 Task: Look for products in the category "Chocolate & Candy" from the brand "Sprouts".
Action: Mouse moved to (22, 74)
Screenshot: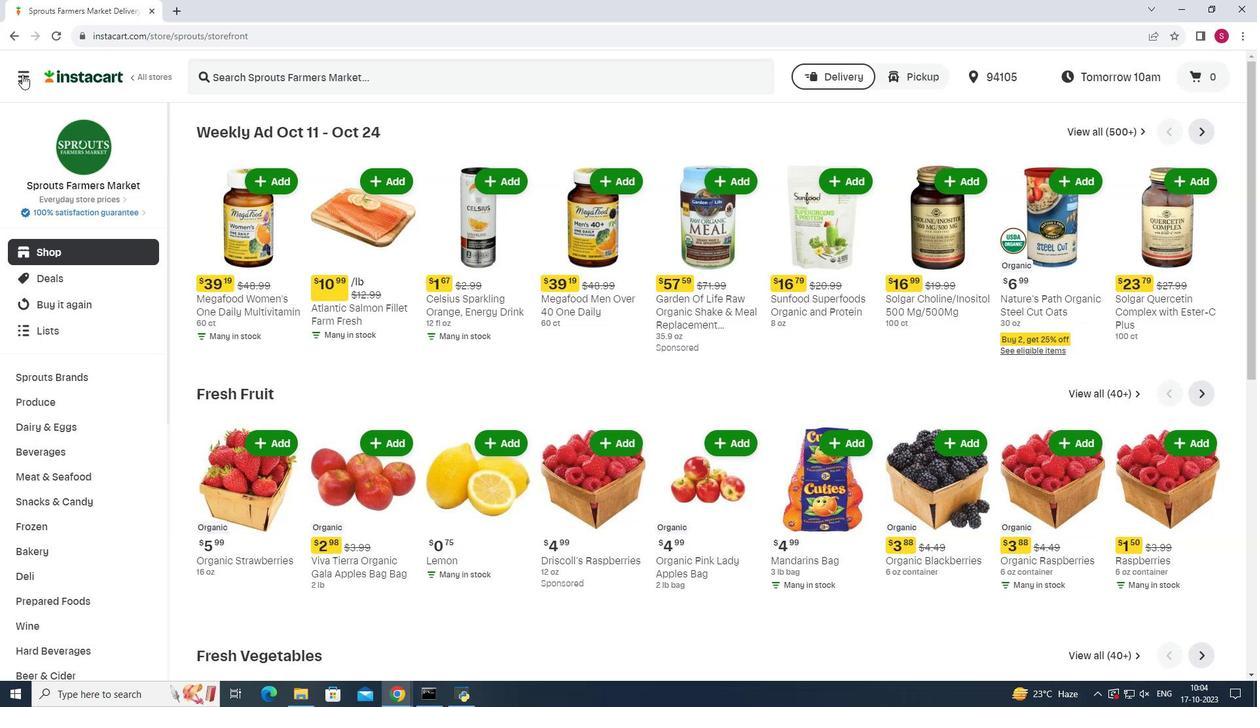 
Action: Mouse pressed left at (22, 74)
Screenshot: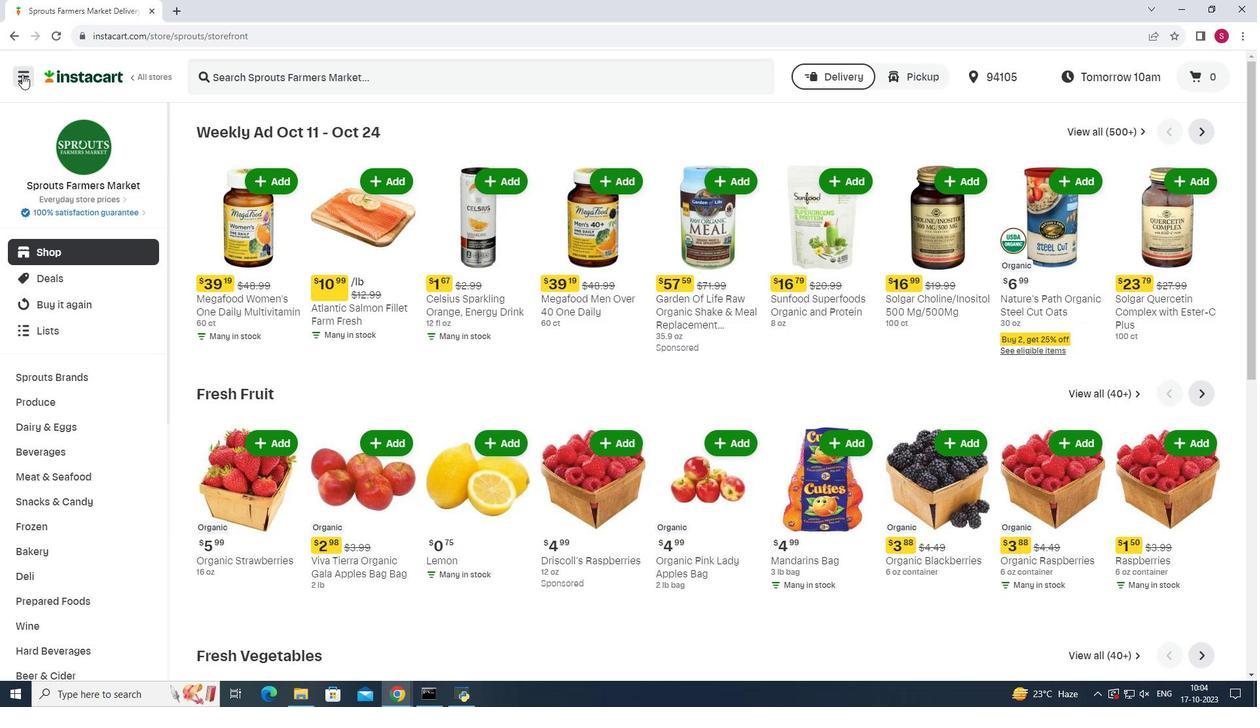 
Action: Mouse moved to (96, 346)
Screenshot: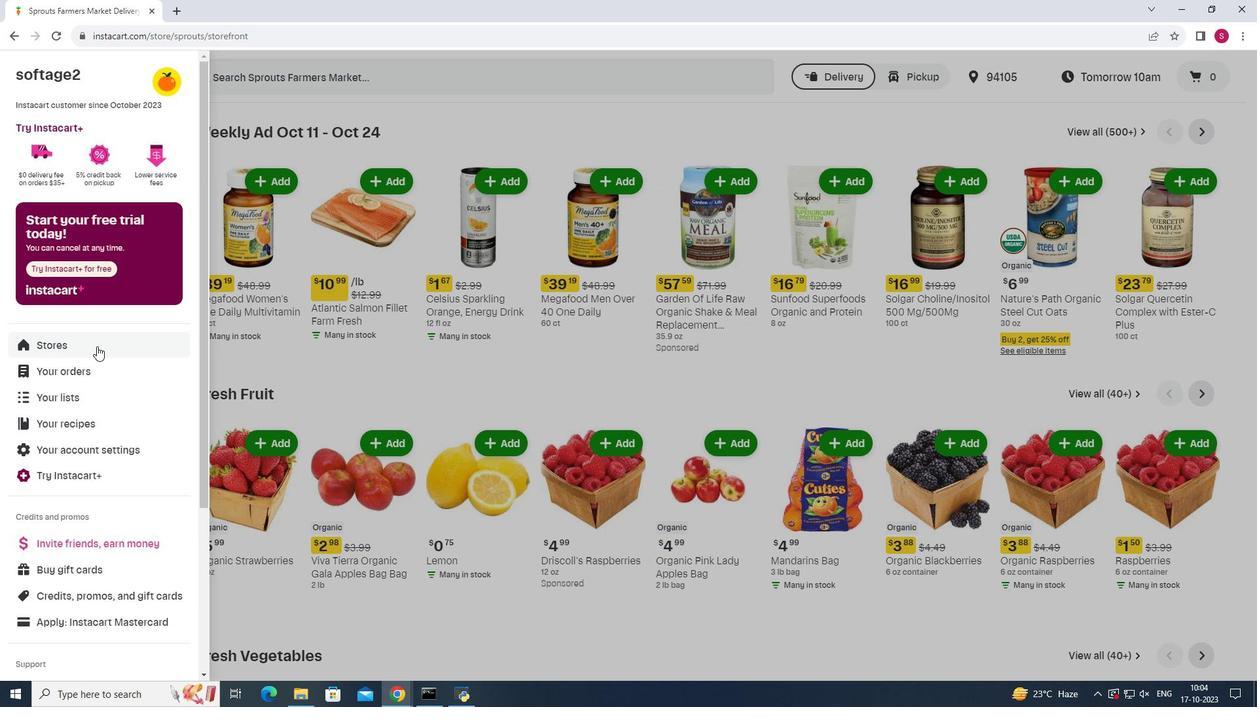 
Action: Mouse pressed left at (96, 346)
Screenshot: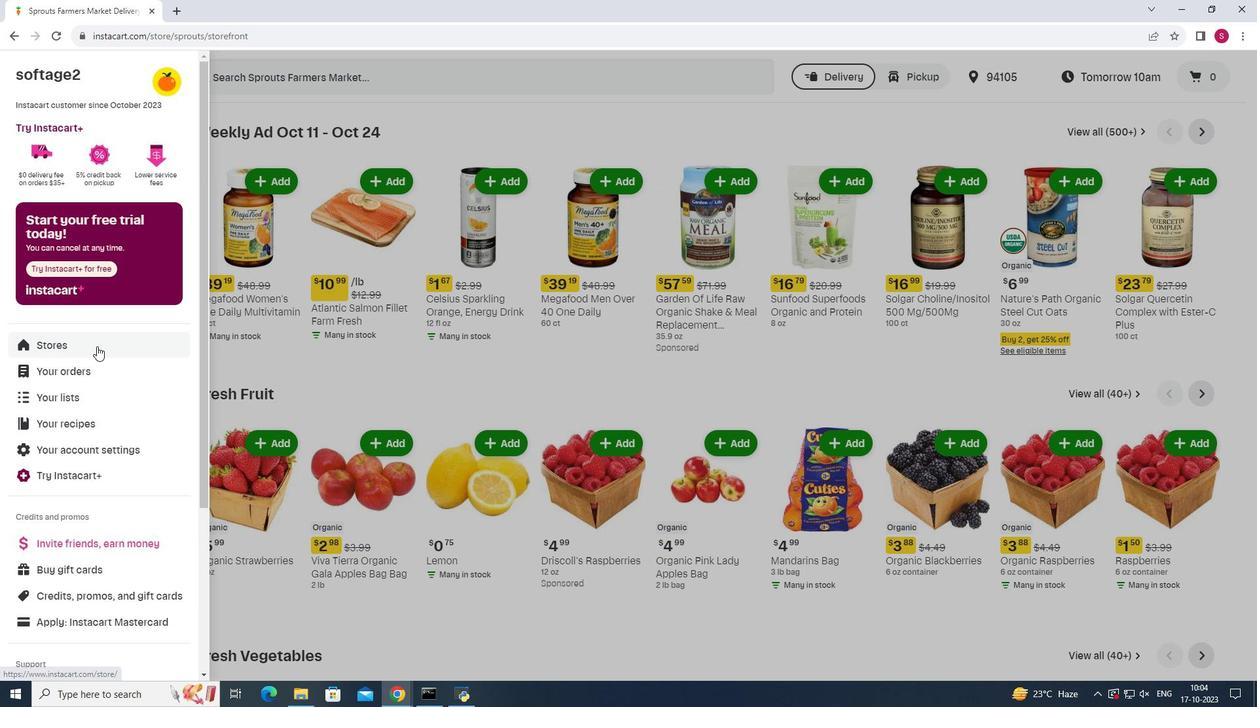 
Action: Mouse moved to (296, 119)
Screenshot: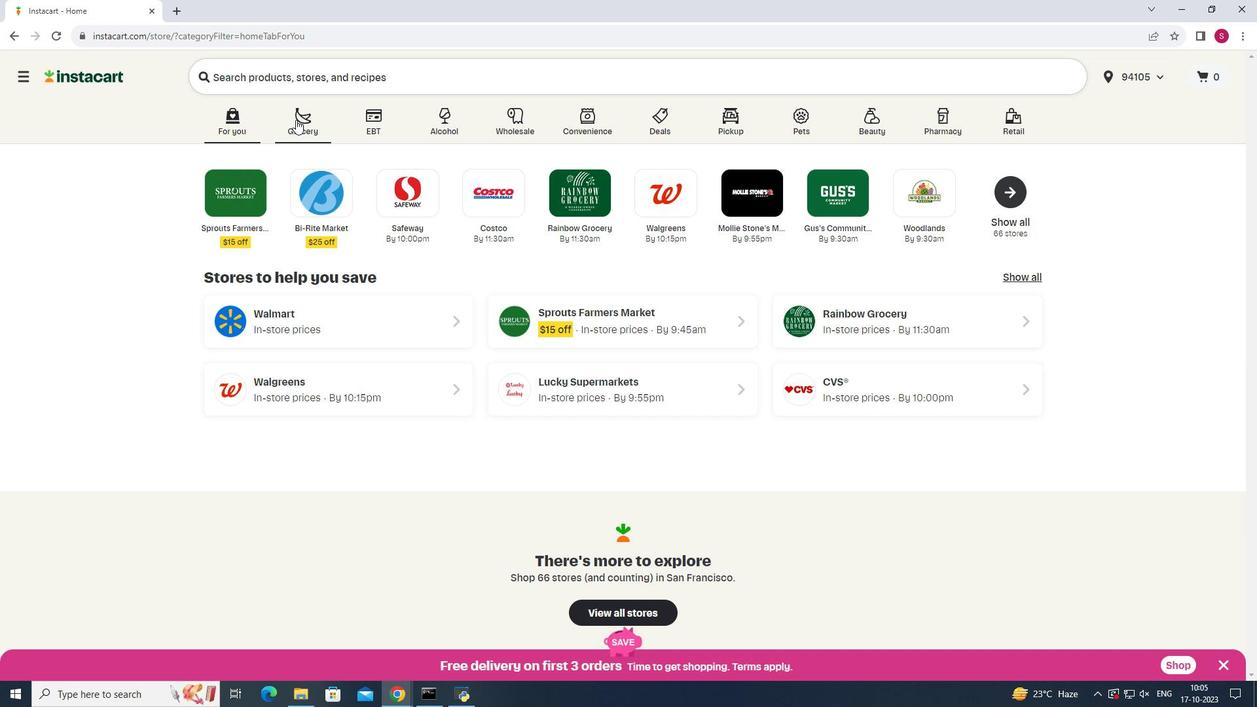 
Action: Mouse pressed left at (296, 119)
Screenshot: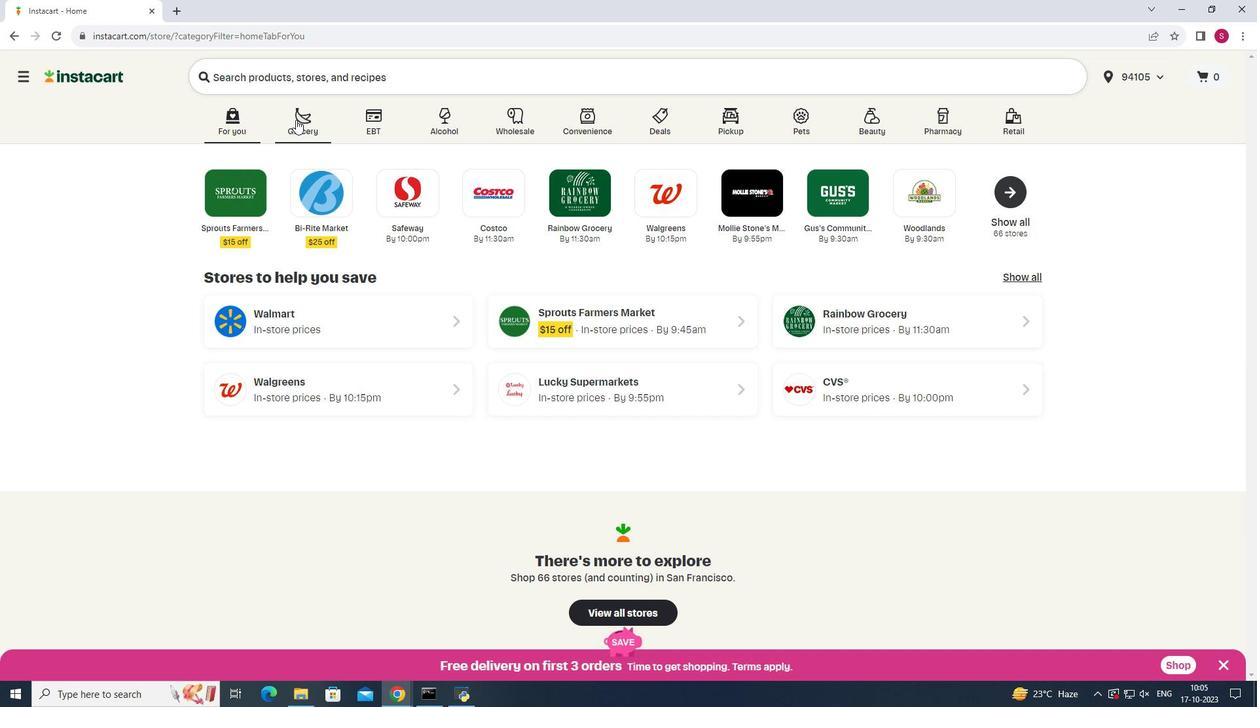 
Action: Mouse moved to (878, 176)
Screenshot: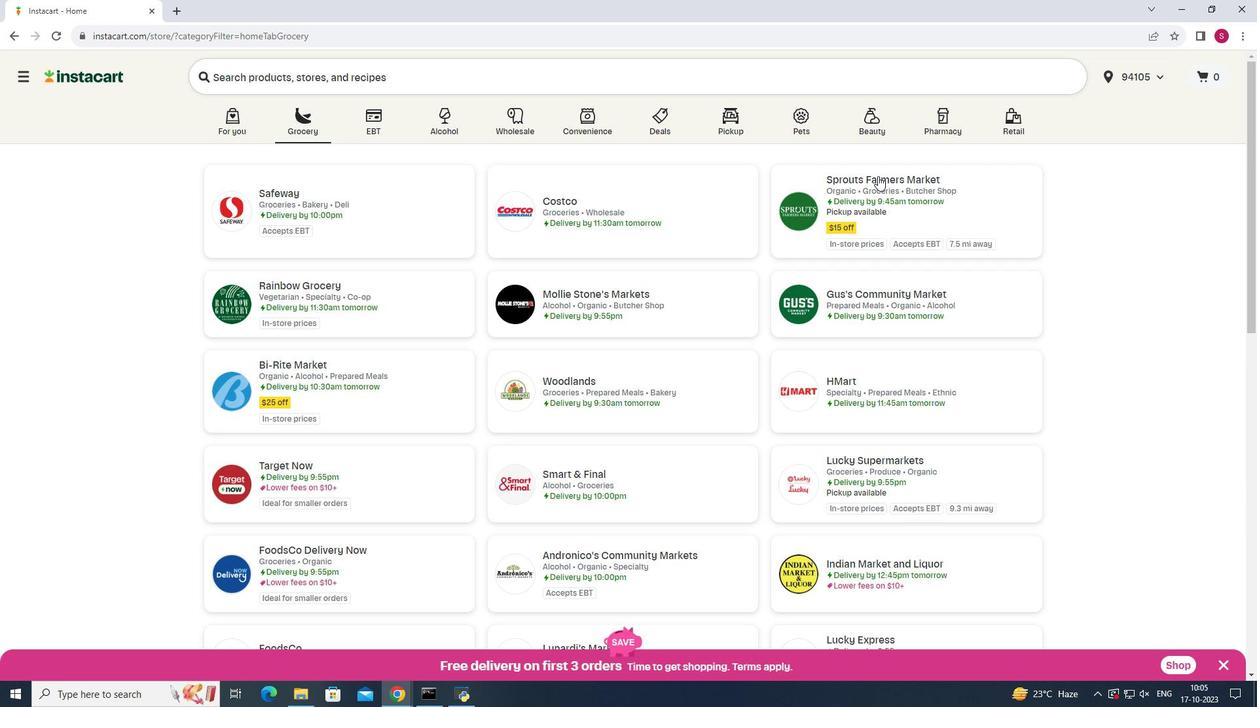 
Action: Mouse pressed left at (878, 176)
Screenshot: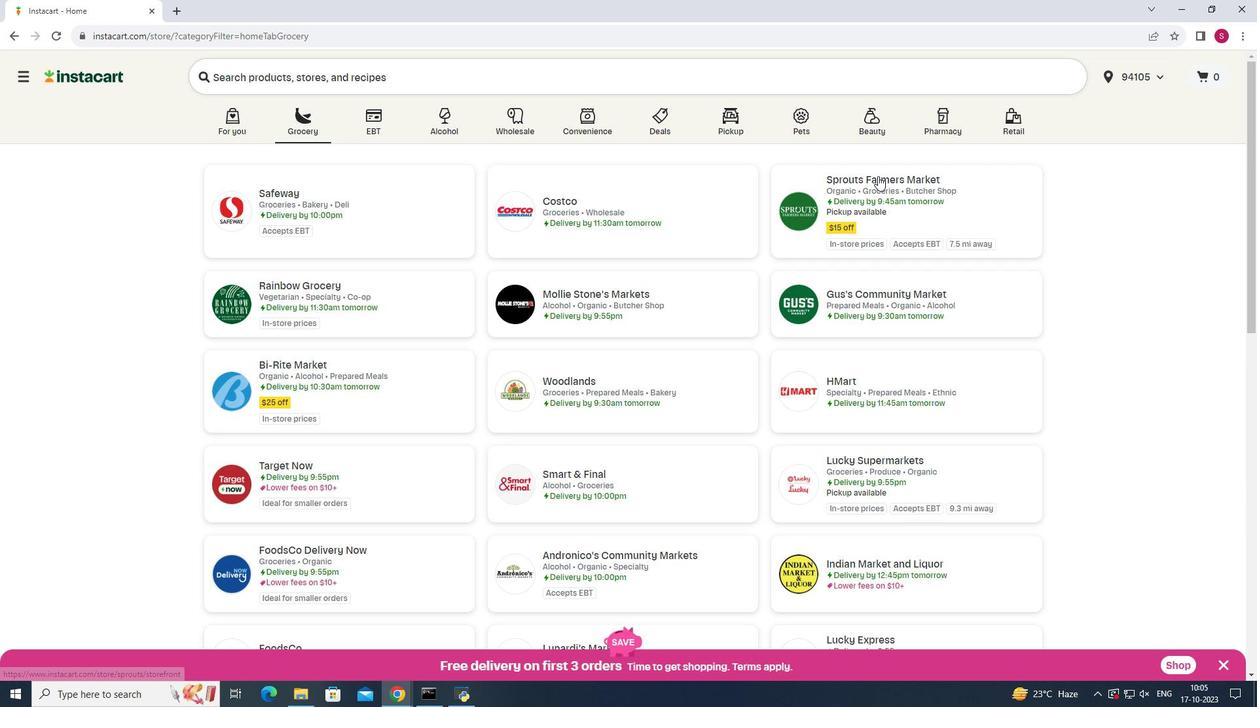 
Action: Mouse moved to (72, 505)
Screenshot: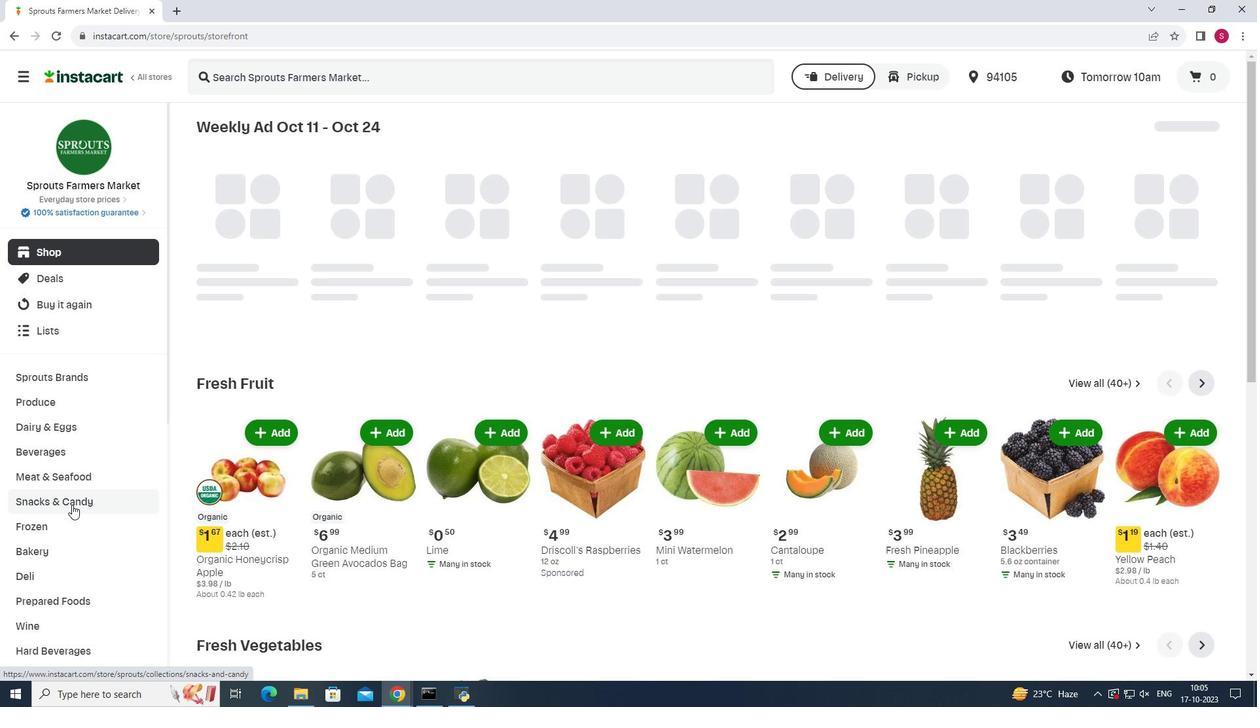 
Action: Mouse pressed left at (72, 505)
Screenshot: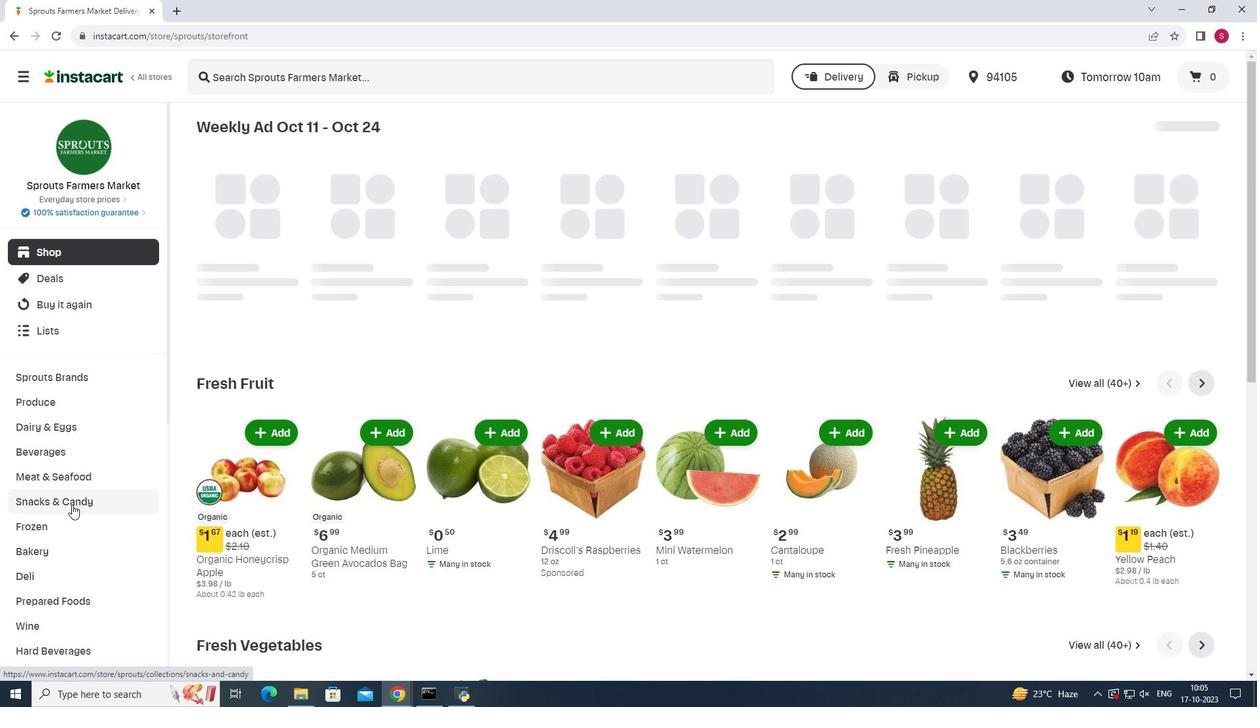 
Action: Mouse moved to (368, 155)
Screenshot: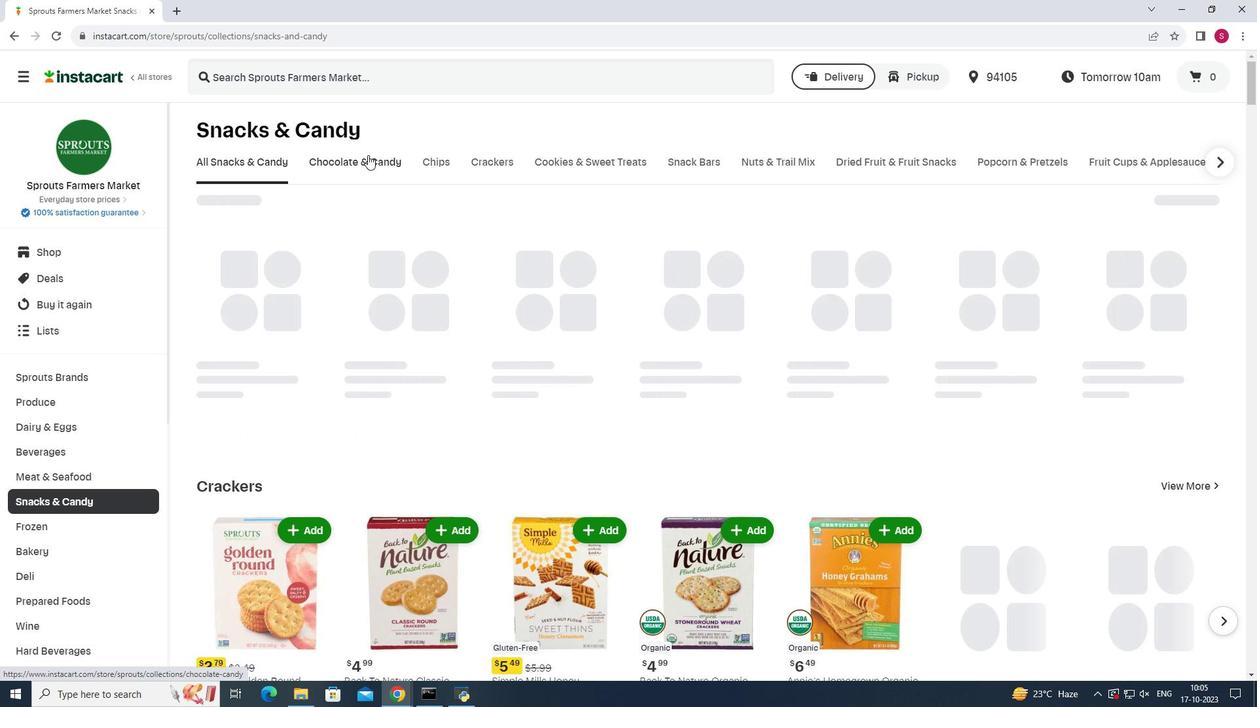 
Action: Mouse pressed left at (368, 155)
Screenshot: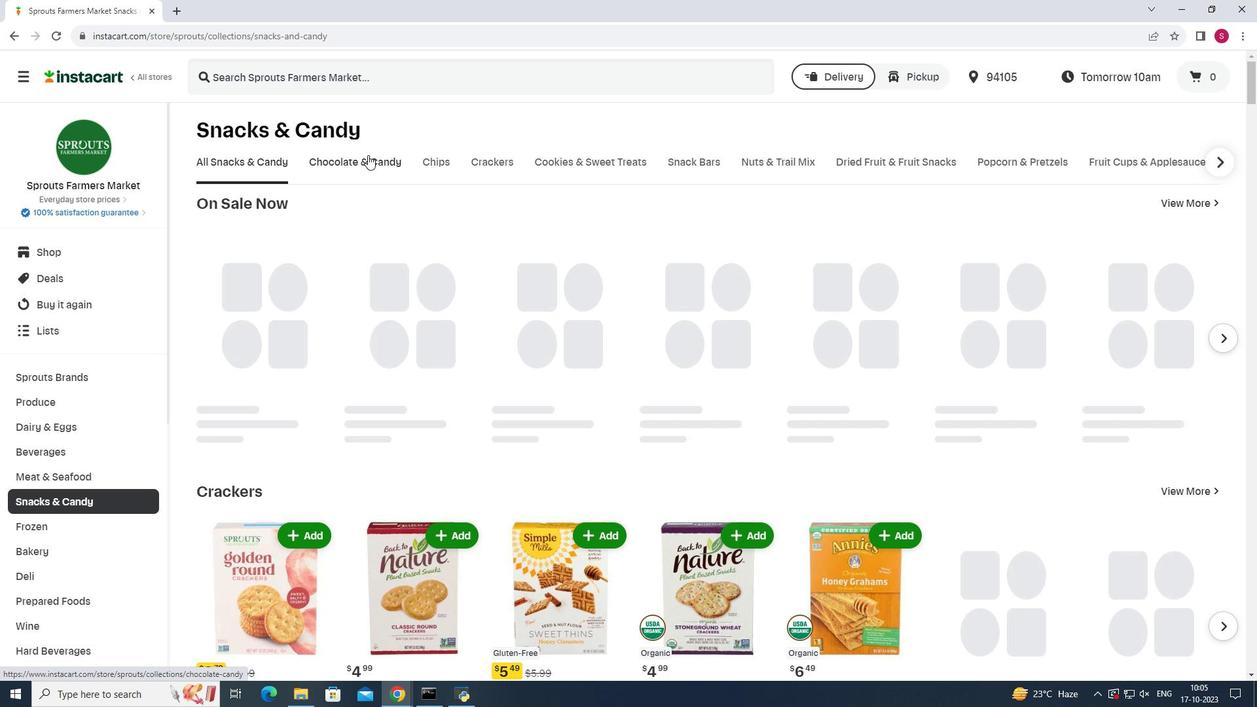 
Action: Mouse moved to (329, 216)
Screenshot: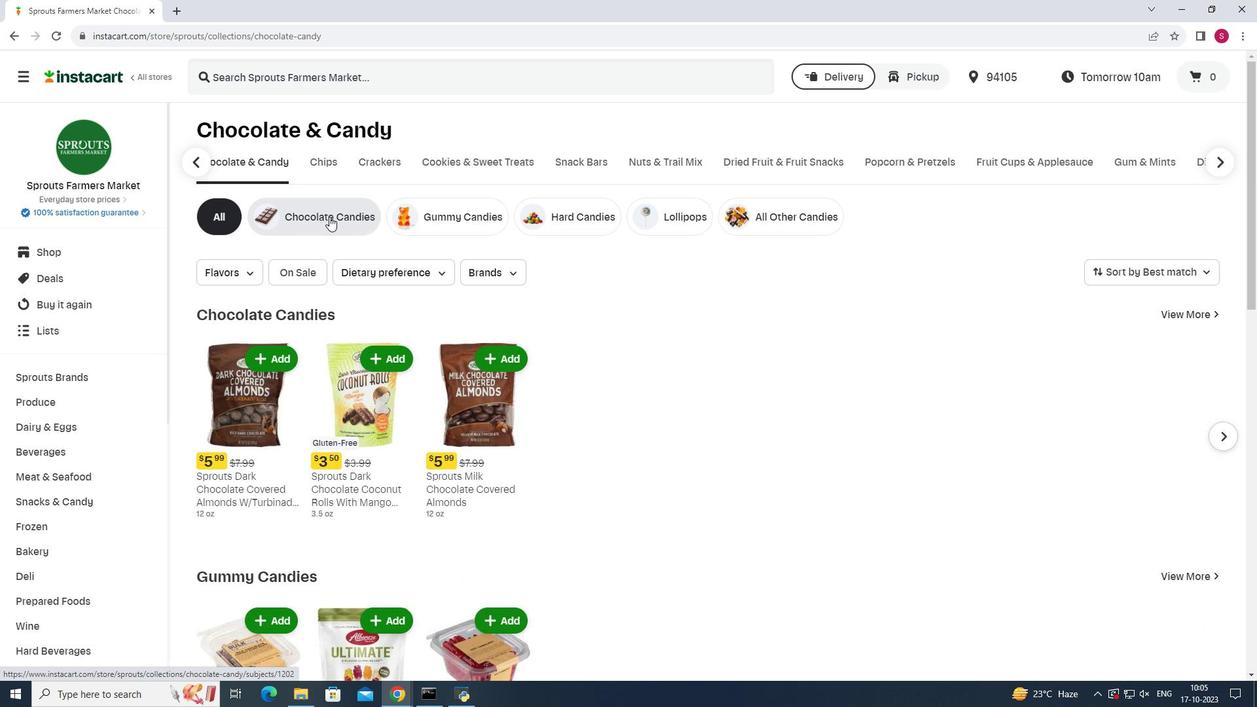 
Action: Mouse pressed left at (329, 216)
Screenshot: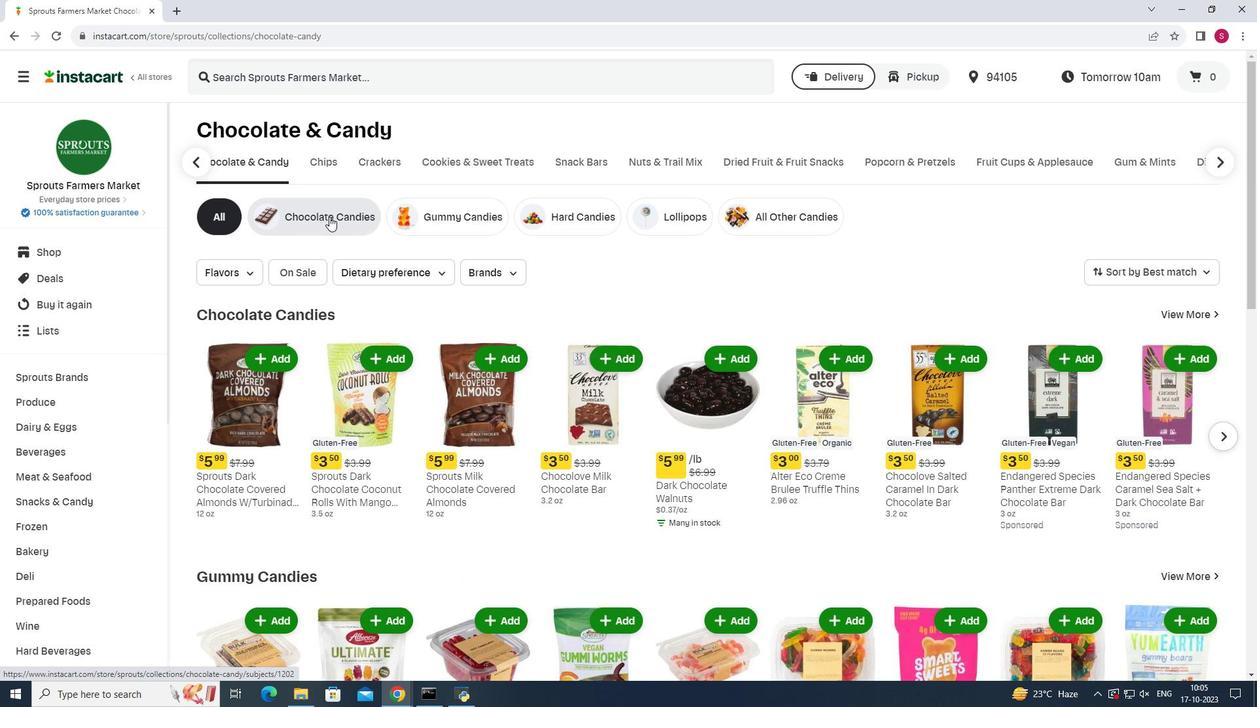 
Action: Mouse moved to (509, 274)
Screenshot: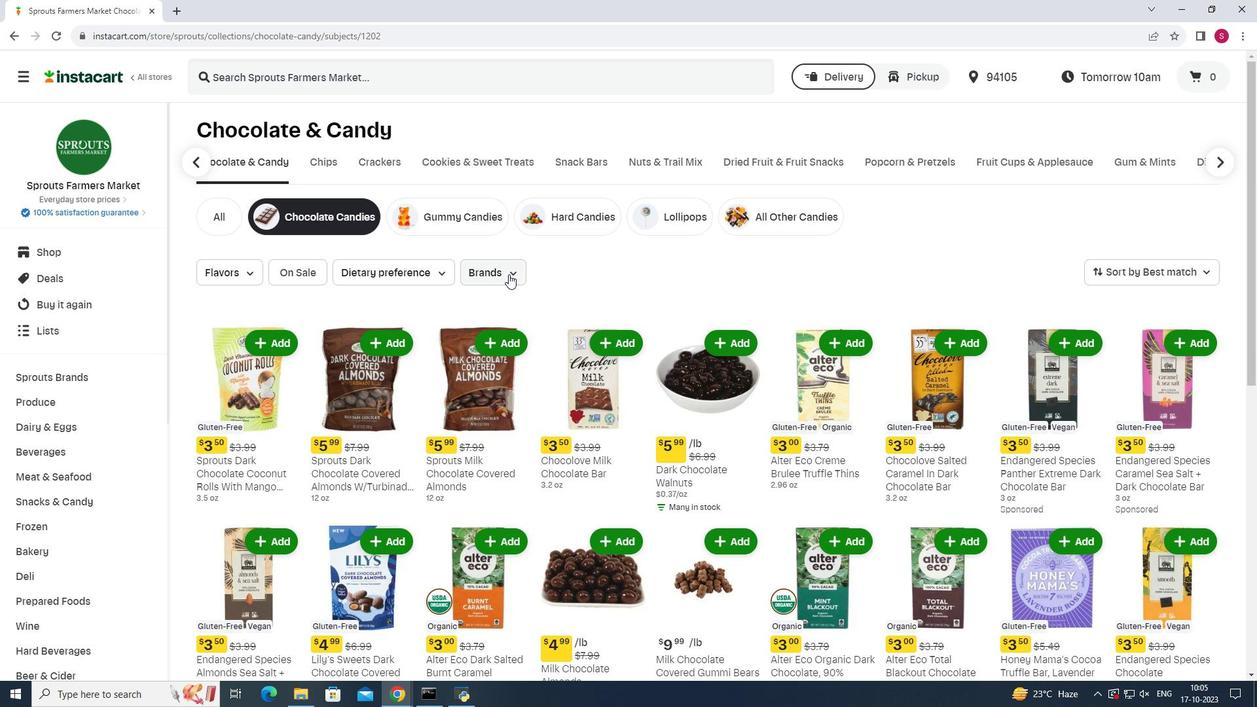 
Action: Mouse pressed left at (509, 274)
Screenshot: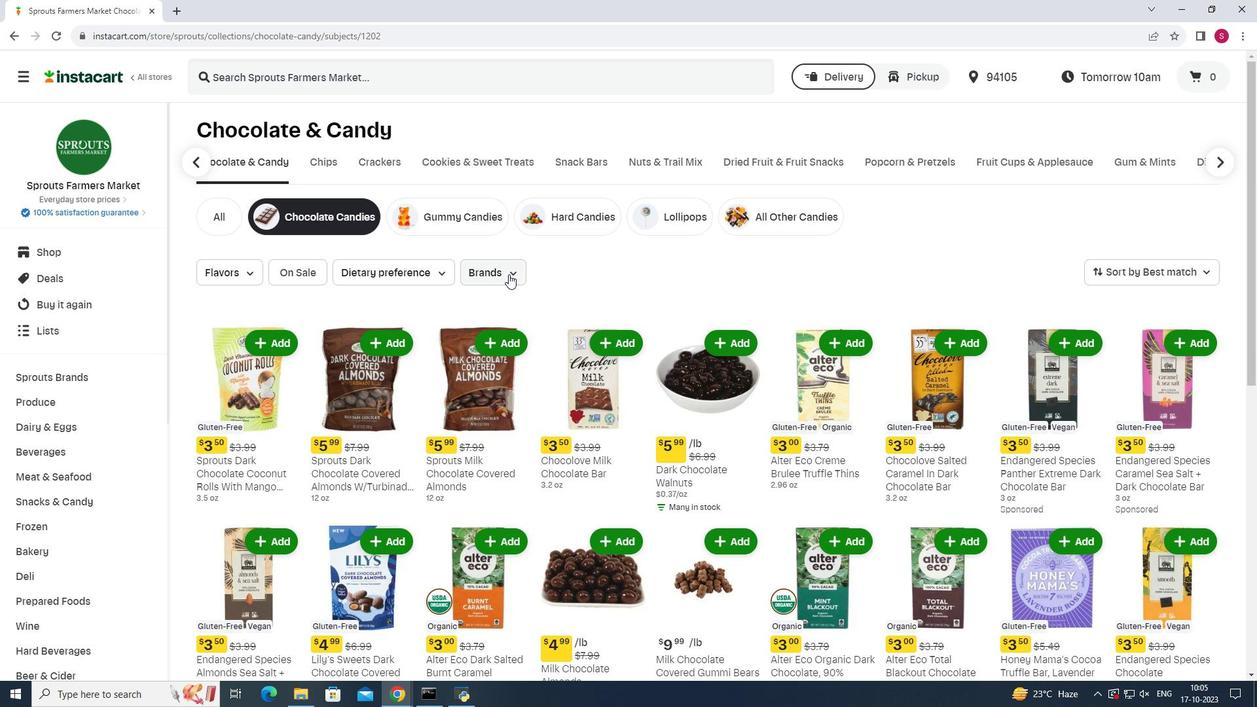 
Action: Mouse moved to (485, 345)
Screenshot: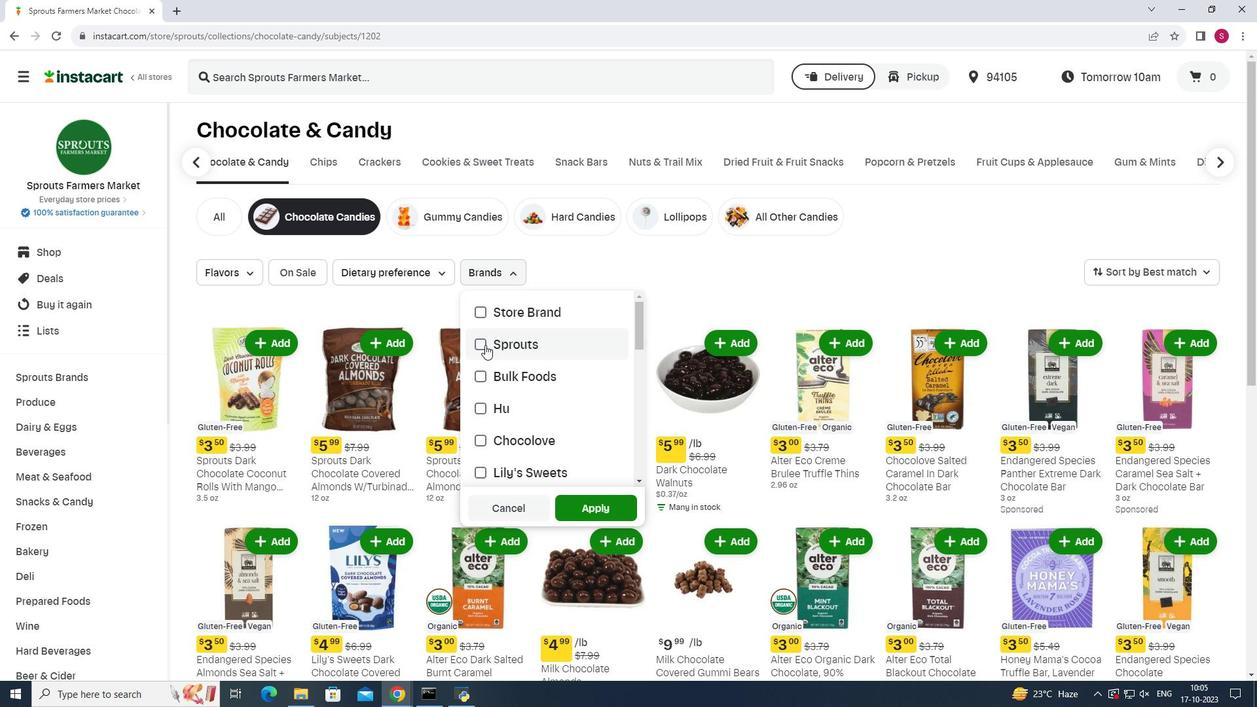 
Action: Mouse pressed left at (485, 345)
Screenshot: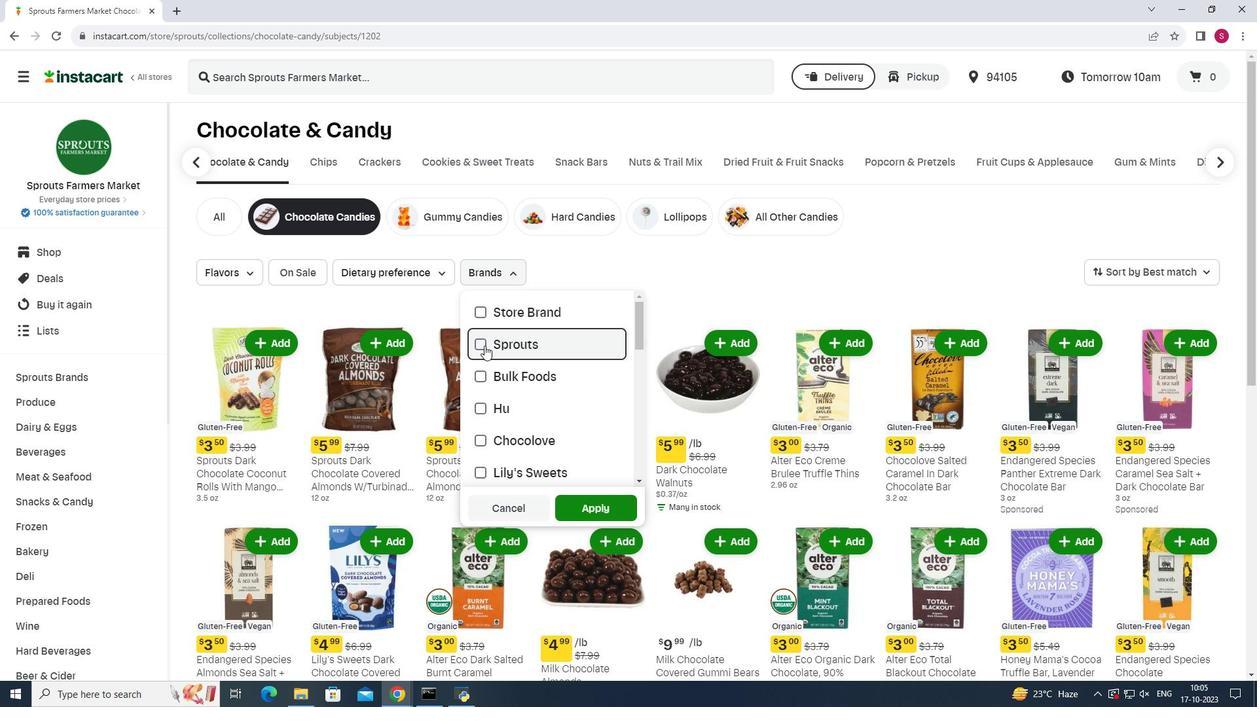 
Action: Mouse moved to (595, 509)
Screenshot: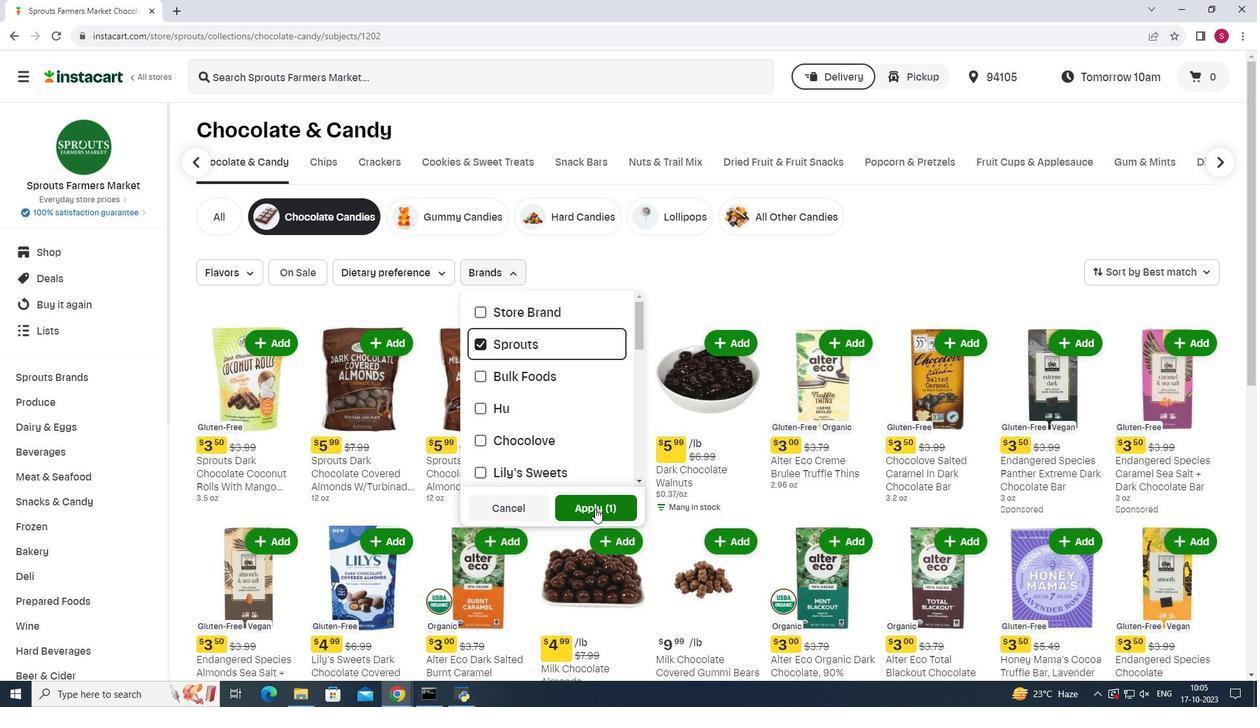 
Action: Mouse pressed left at (595, 509)
Screenshot: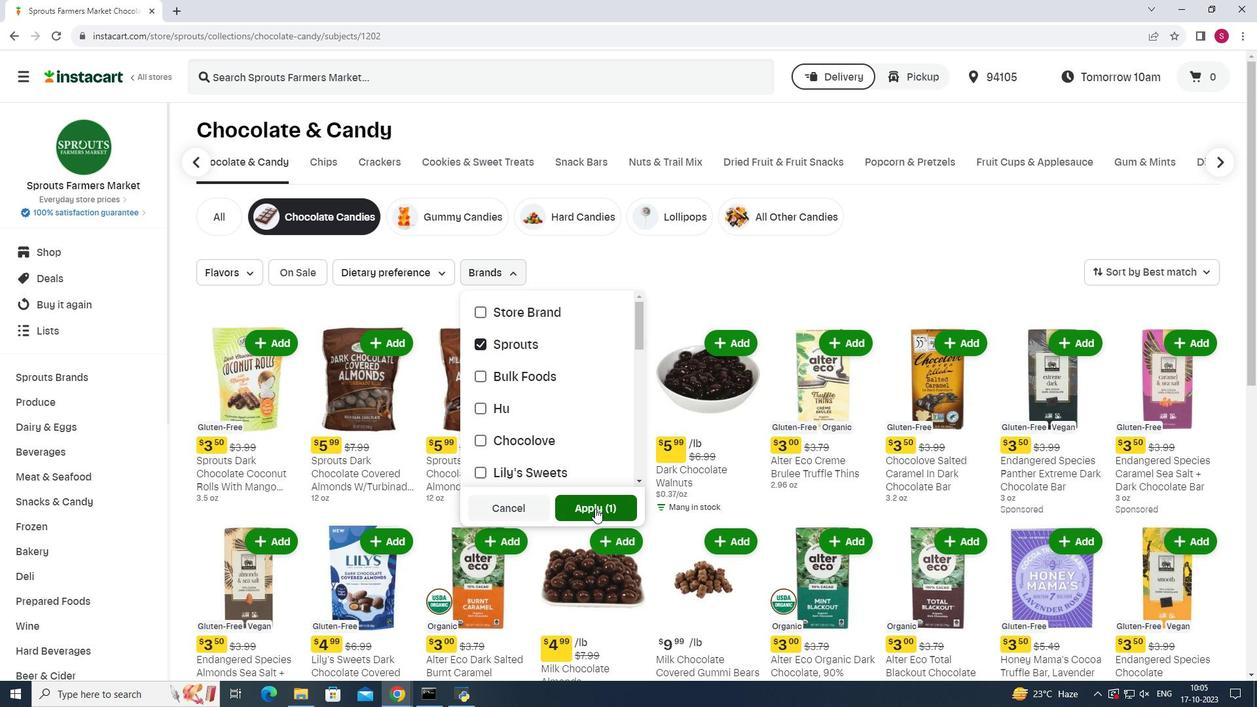 
Action: Mouse moved to (951, 285)
Screenshot: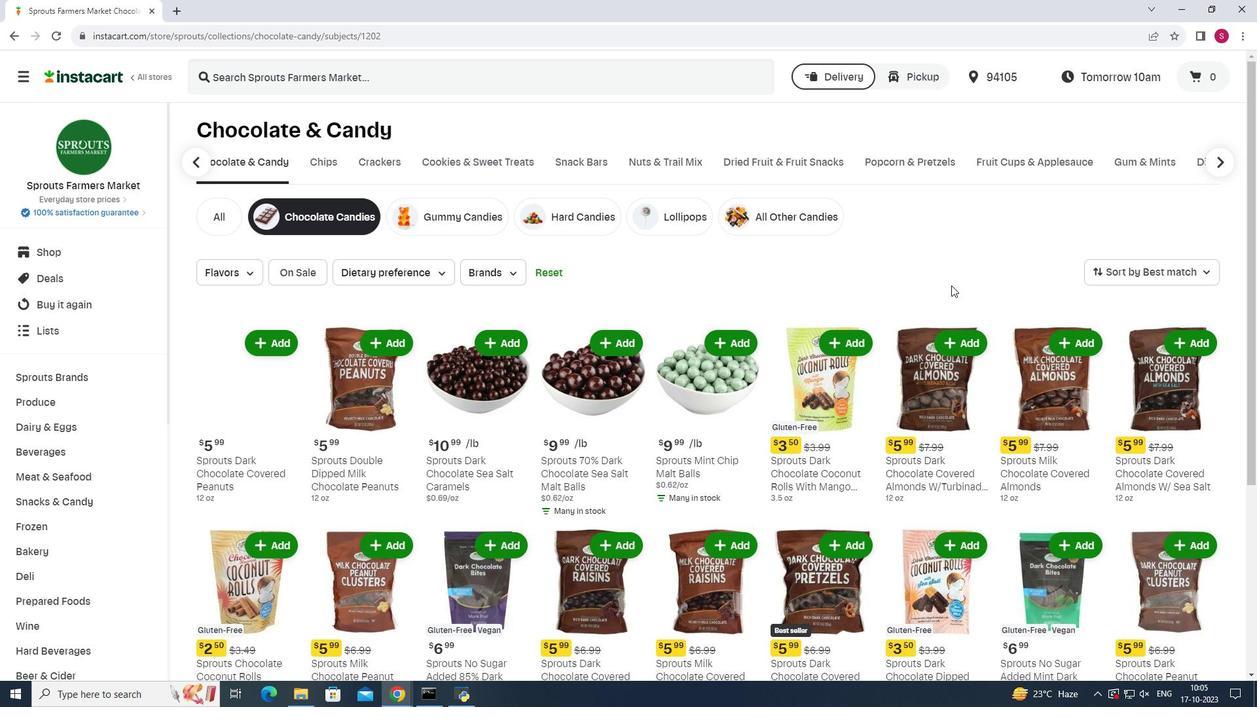 
Action: Mouse scrolled (951, 285) with delta (0, 0)
Screenshot: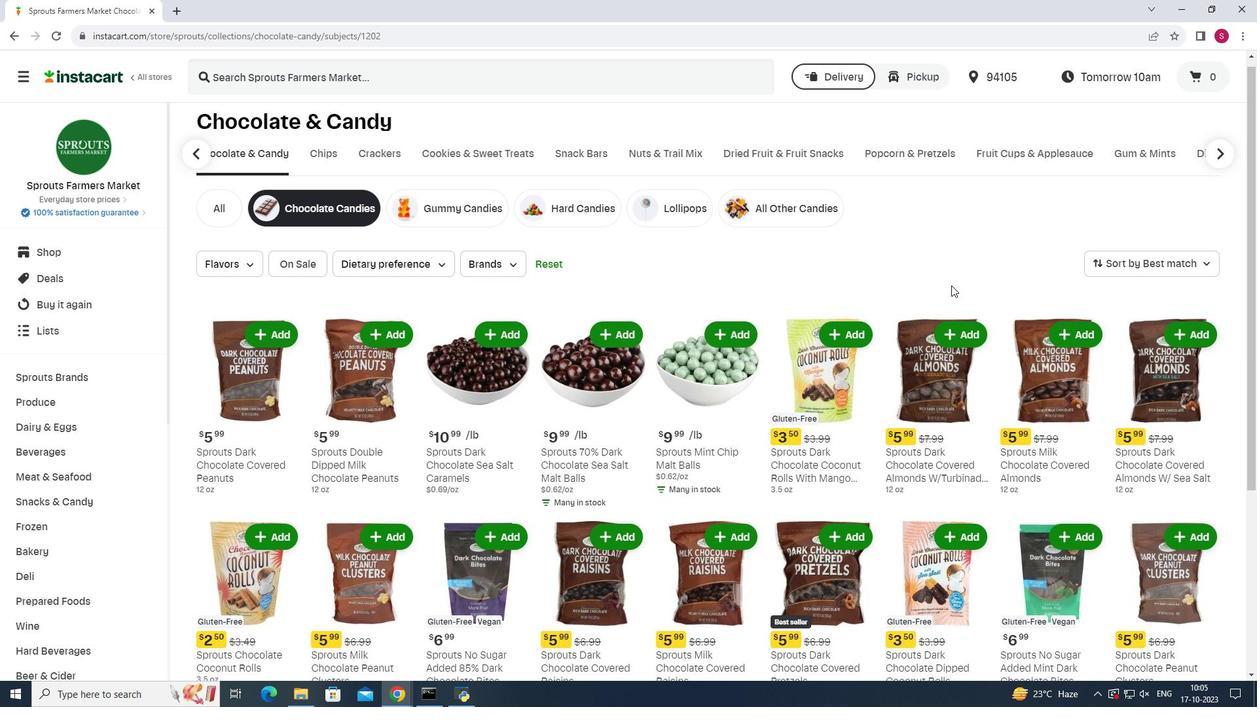 
Action: Mouse scrolled (951, 285) with delta (0, 0)
Screenshot: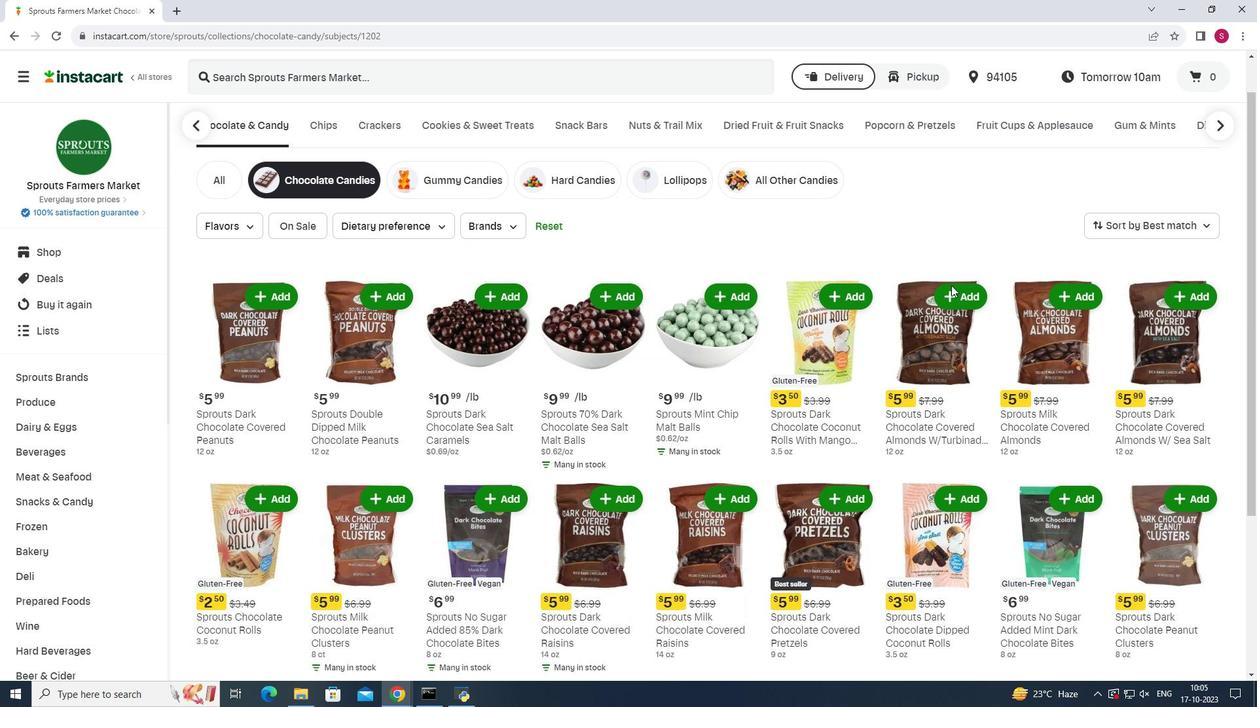 
Action: Mouse scrolled (951, 285) with delta (0, 0)
Screenshot: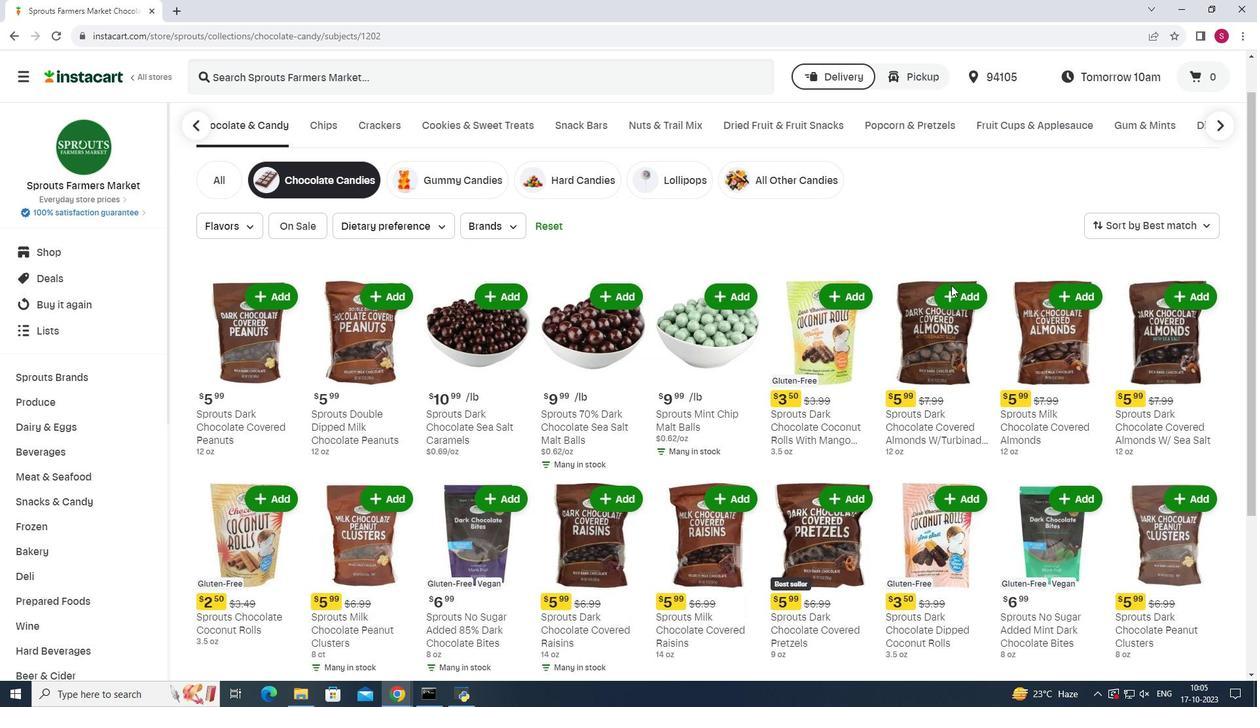 
Action: Mouse scrolled (951, 285) with delta (0, 0)
Screenshot: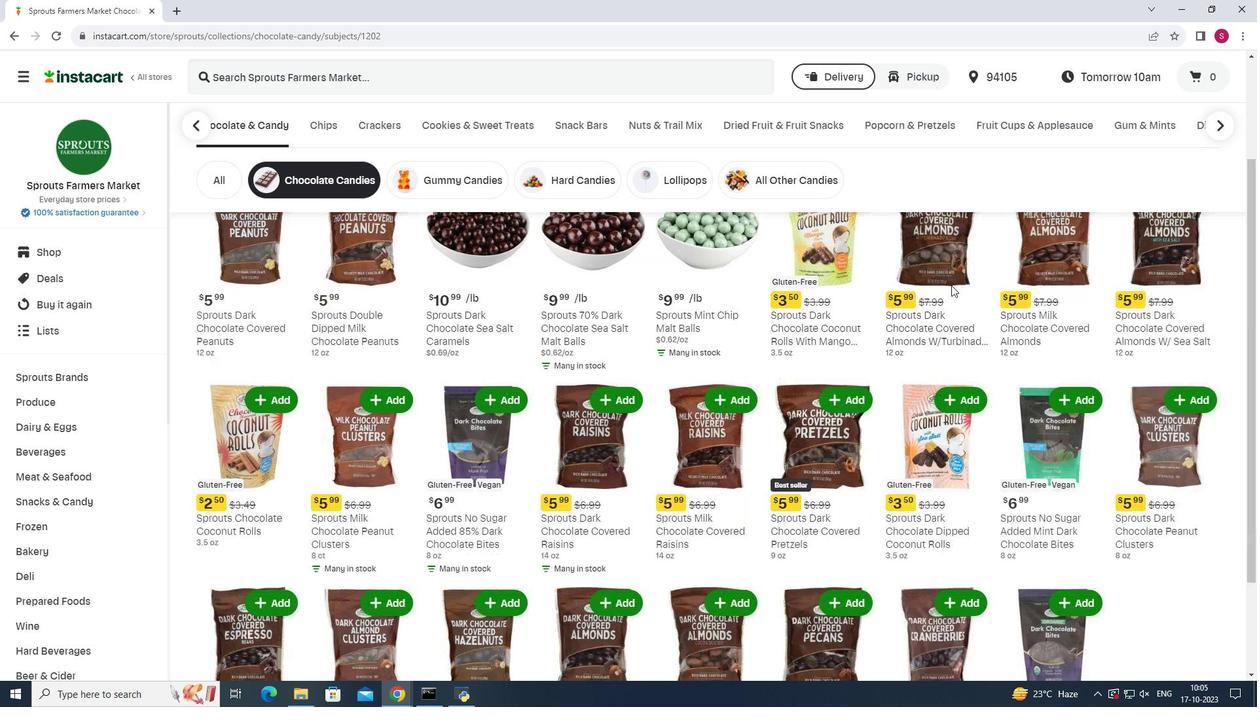 
Action: Mouse scrolled (951, 285) with delta (0, 0)
Screenshot: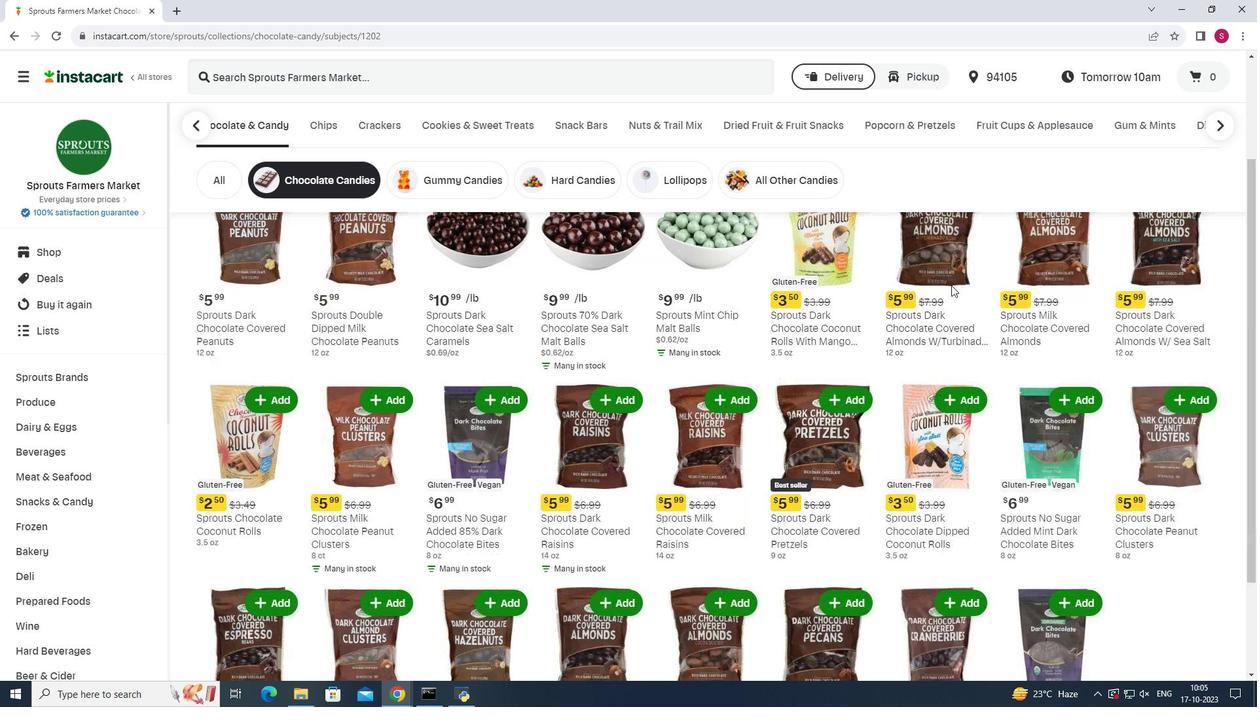 
Action: Mouse scrolled (951, 285) with delta (0, 0)
Screenshot: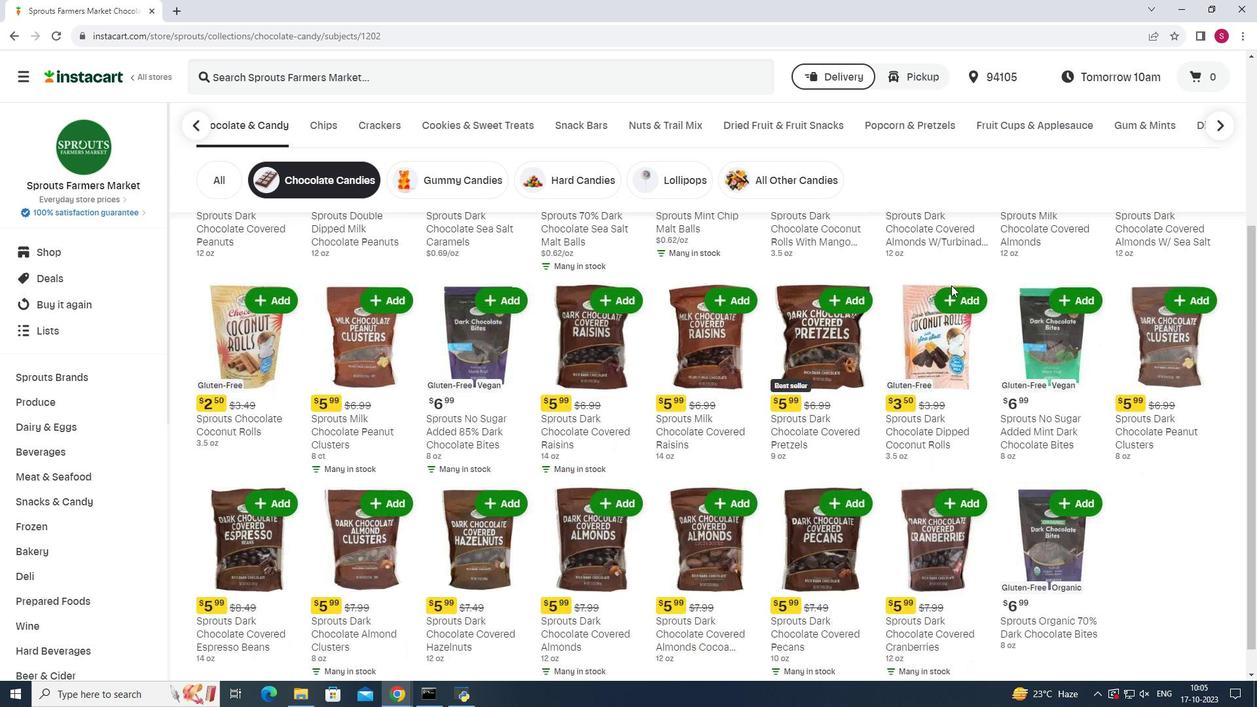 
Action: Mouse scrolled (951, 285) with delta (0, 0)
Screenshot: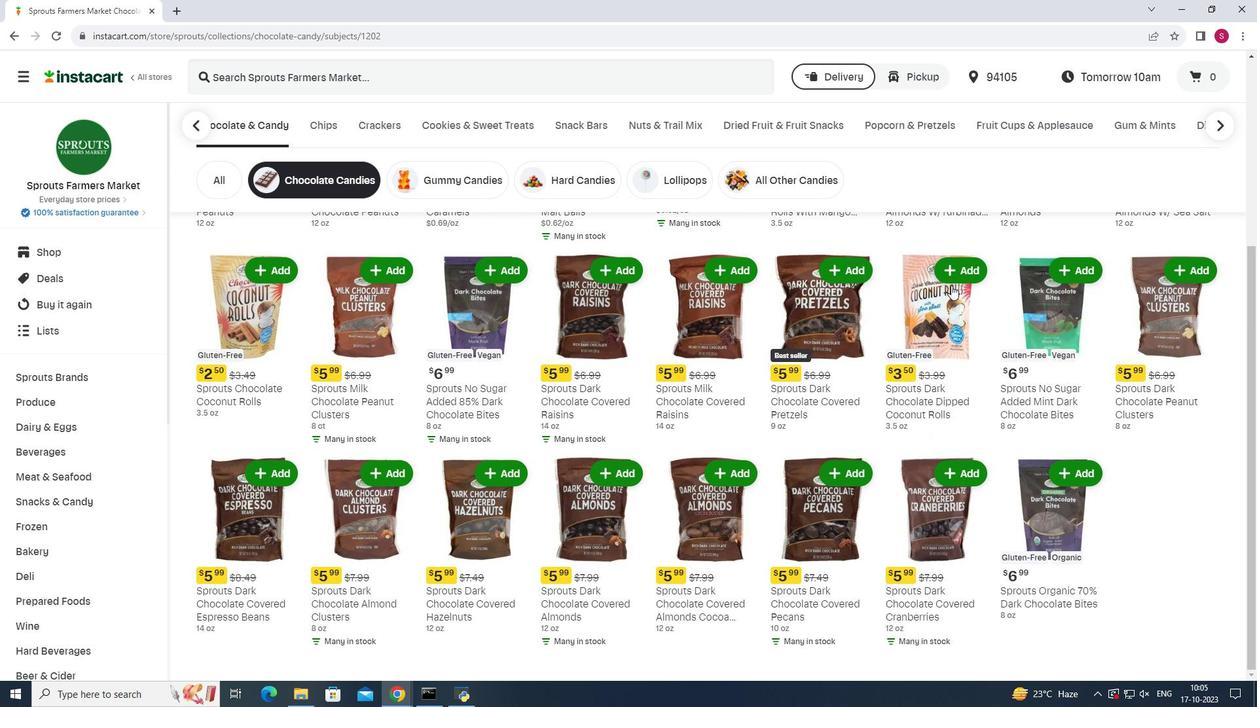 
Action: Mouse scrolled (951, 285) with delta (0, 0)
Screenshot: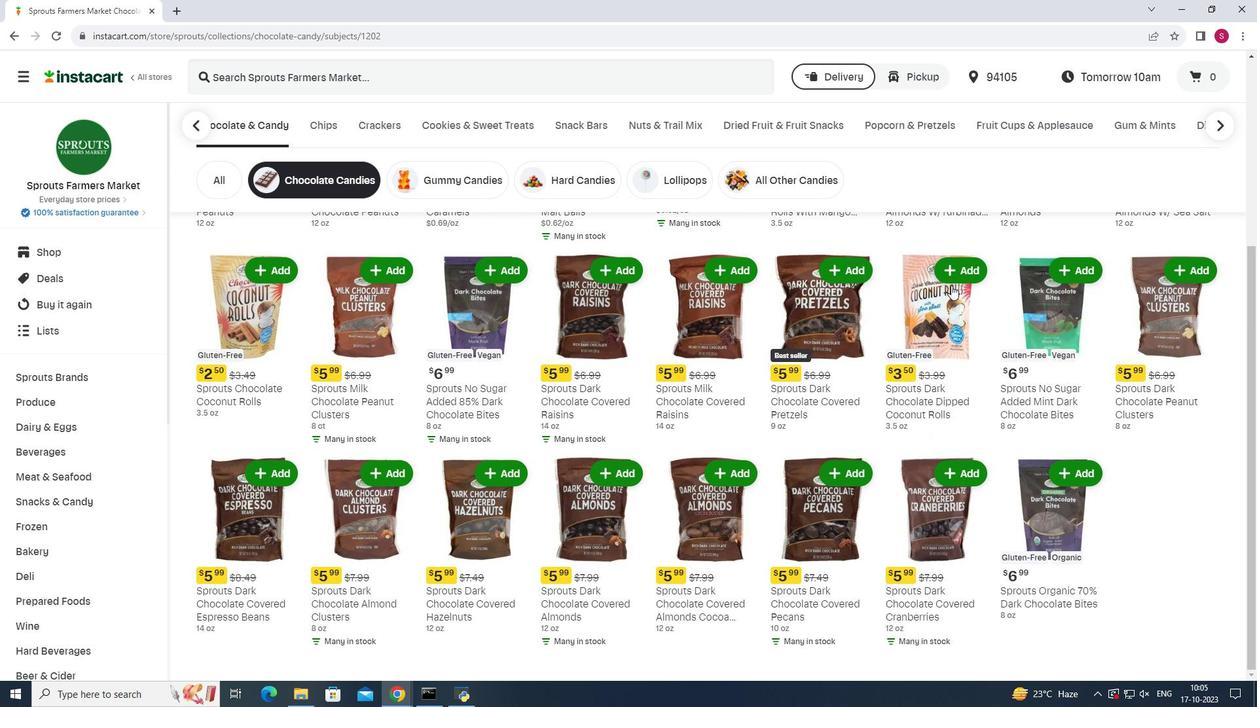 
Action: Mouse scrolled (951, 285) with delta (0, 0)
Screenshot: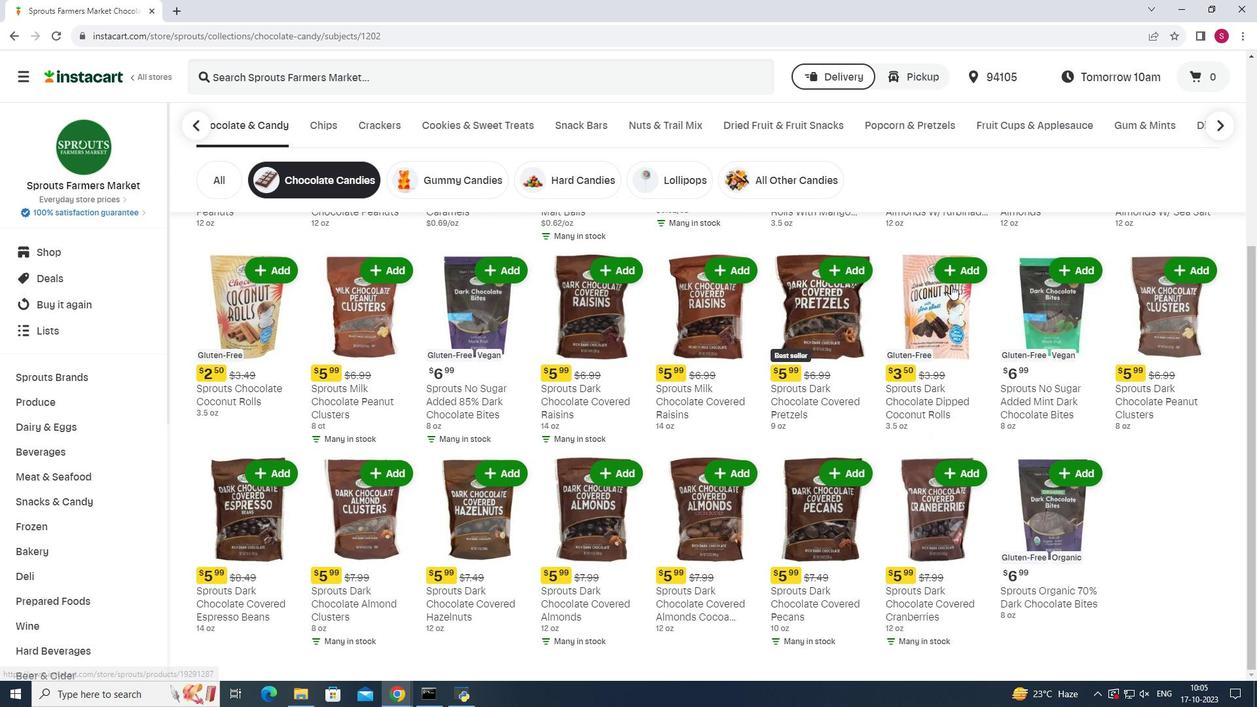 
Action: Mouse scrolled (951, 285) with delta (0, 0)
Screenshot: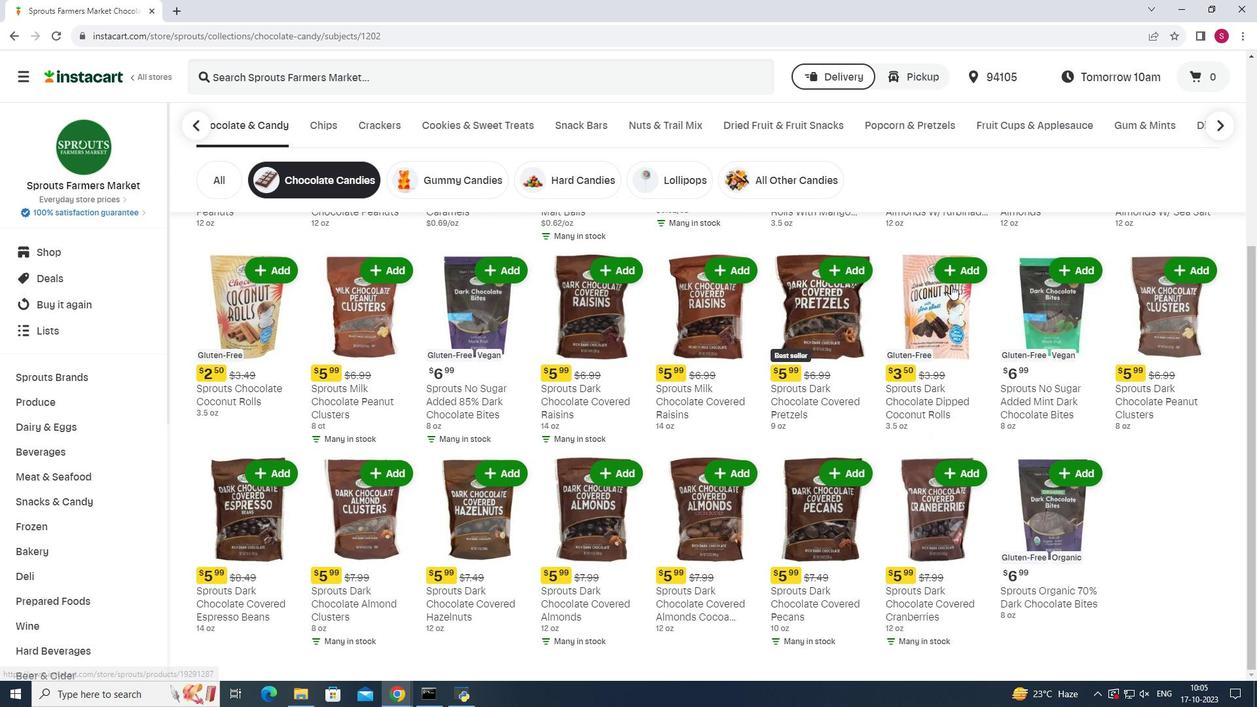 
Action: Mouse scrolled (951, 285) with delta (0, 0)
Screenshot: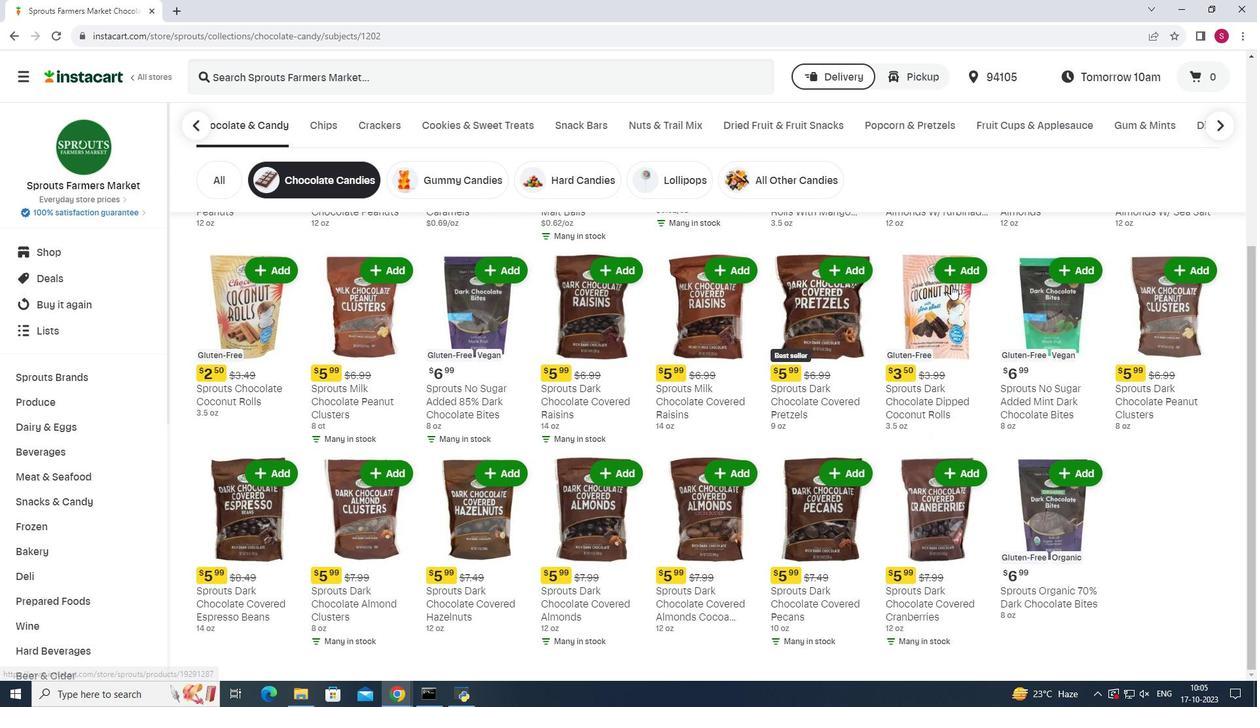
Action: Mouse scrolled (951, 285) with delta (0, 0)
Screenshot: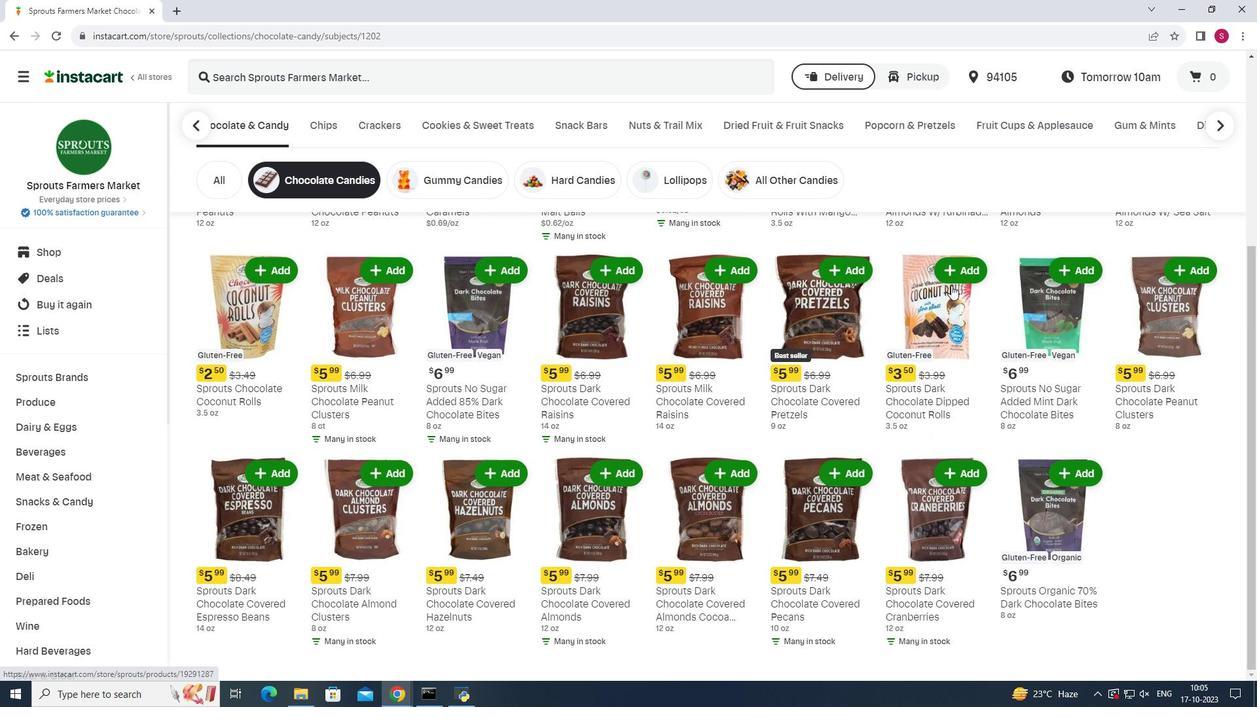 
